 Task: Create a rule when a comment ending with text is posted to a card by anyone except me .
Action: Mouse moved to (1108, 80)
Screenshot: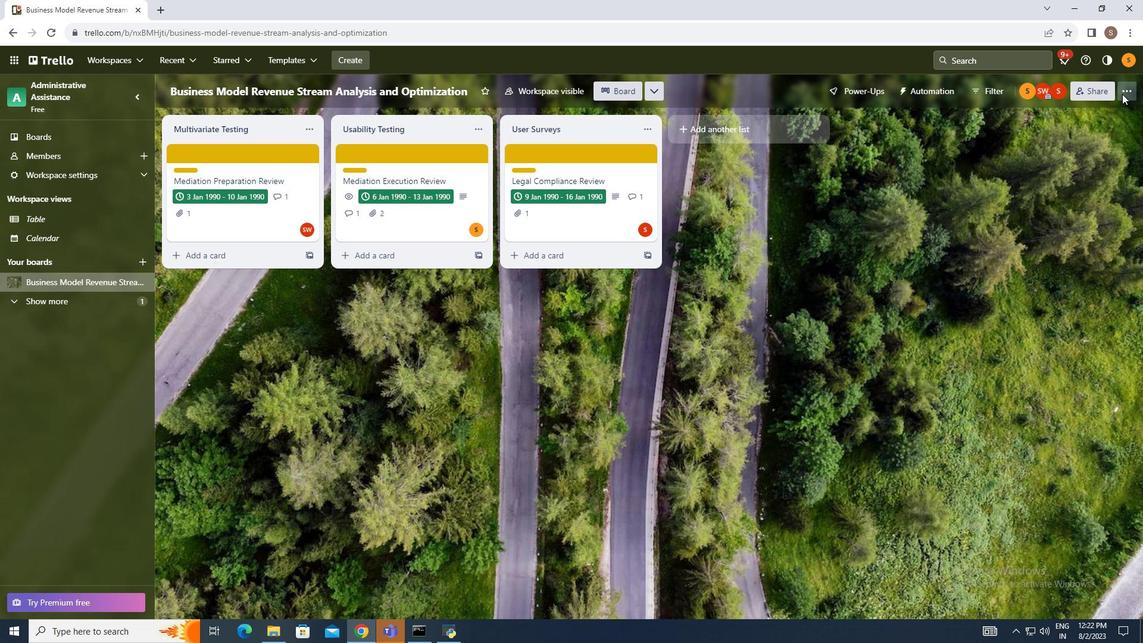 
Action: Mouse pressed left at (1108, 80)
Screenshot: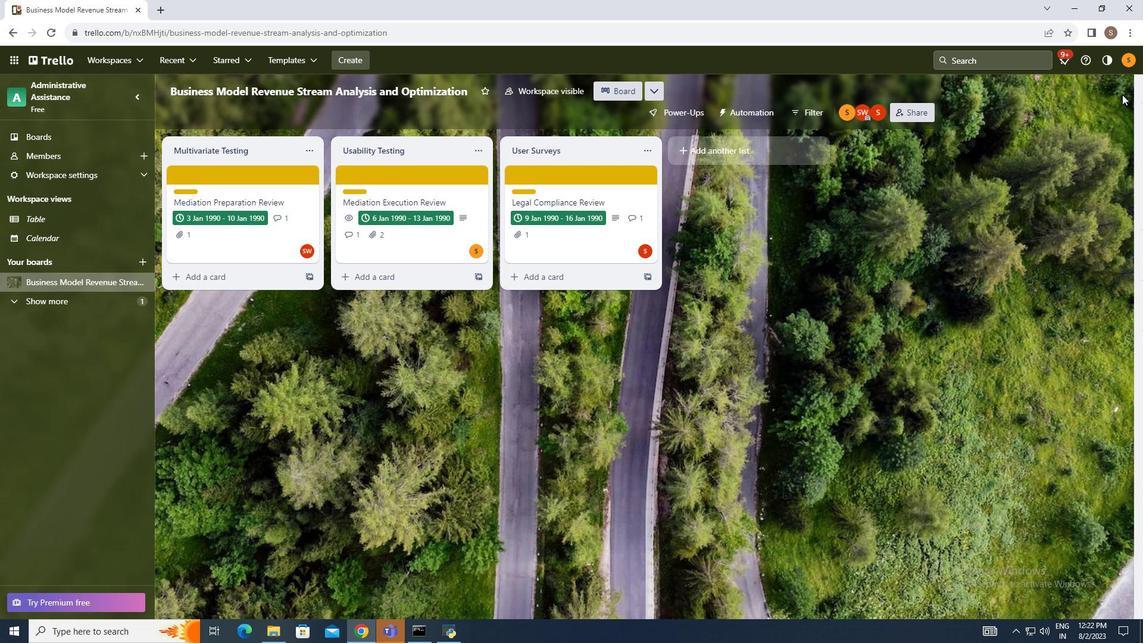 
Action: Mouse moved to (1014, 235)
Screenshot: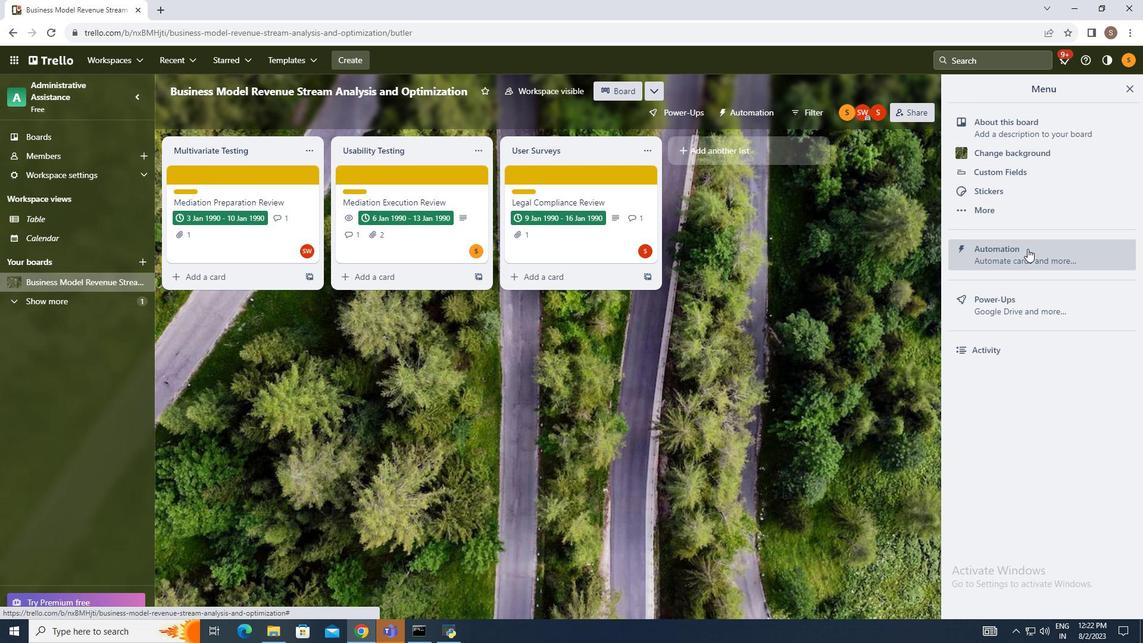 
Action: Mouse pressed left at (1014, 235)
Screenshot: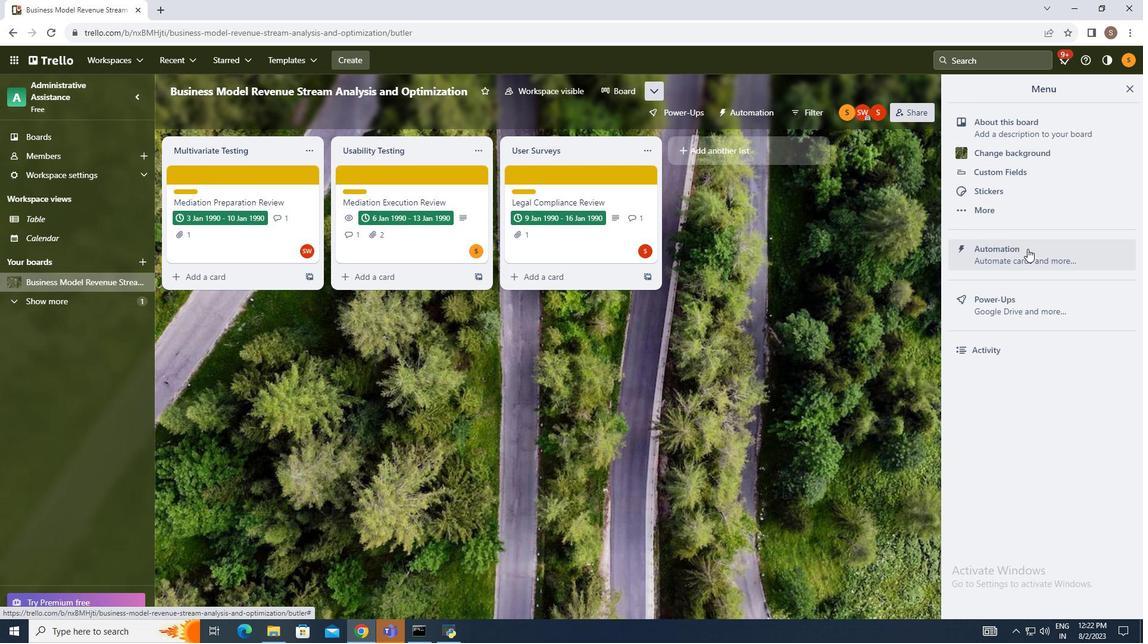 
Action: Mouse moved to (223, 197)
Screenshot: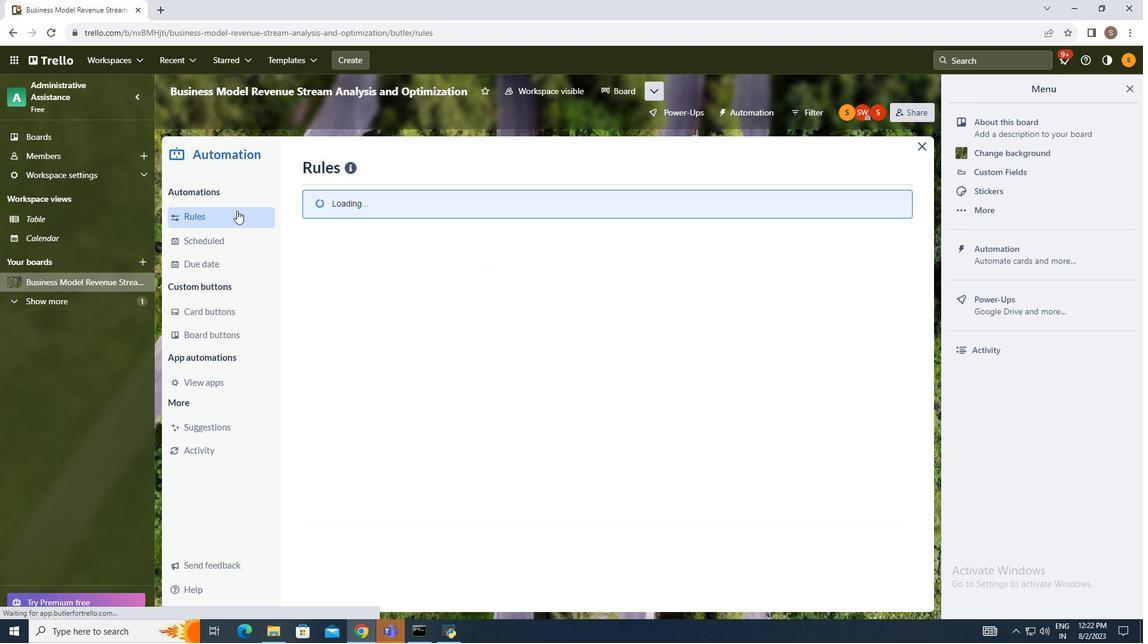 
Action: Mouse pressed left at (223, 197)
Screenshot: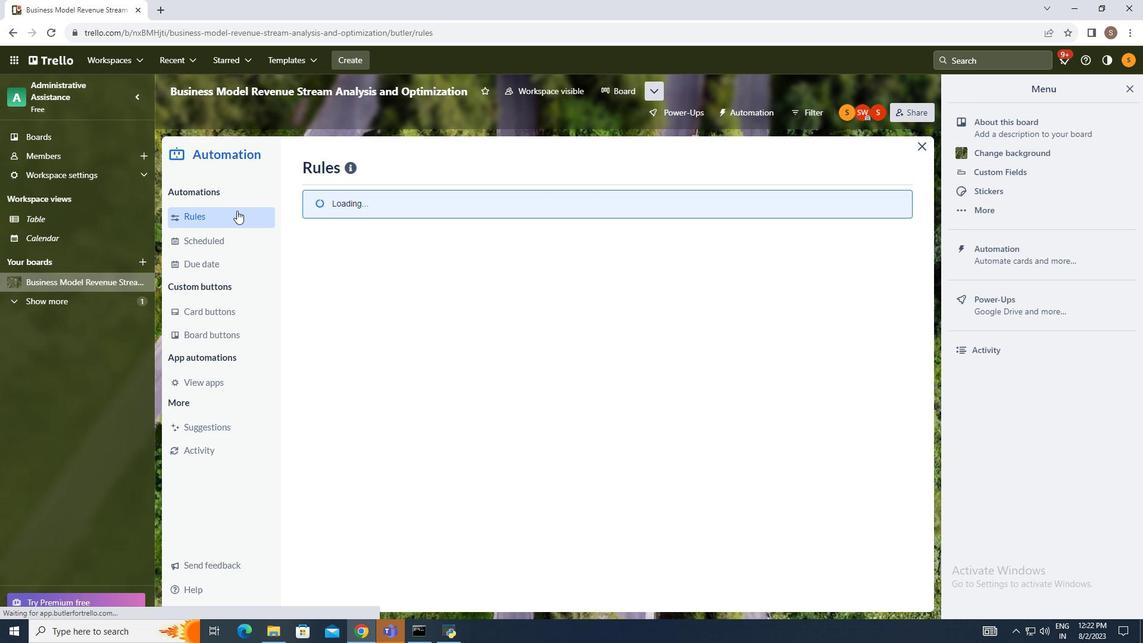 
Action: Mouse moved to (790, 149)
Screenshot: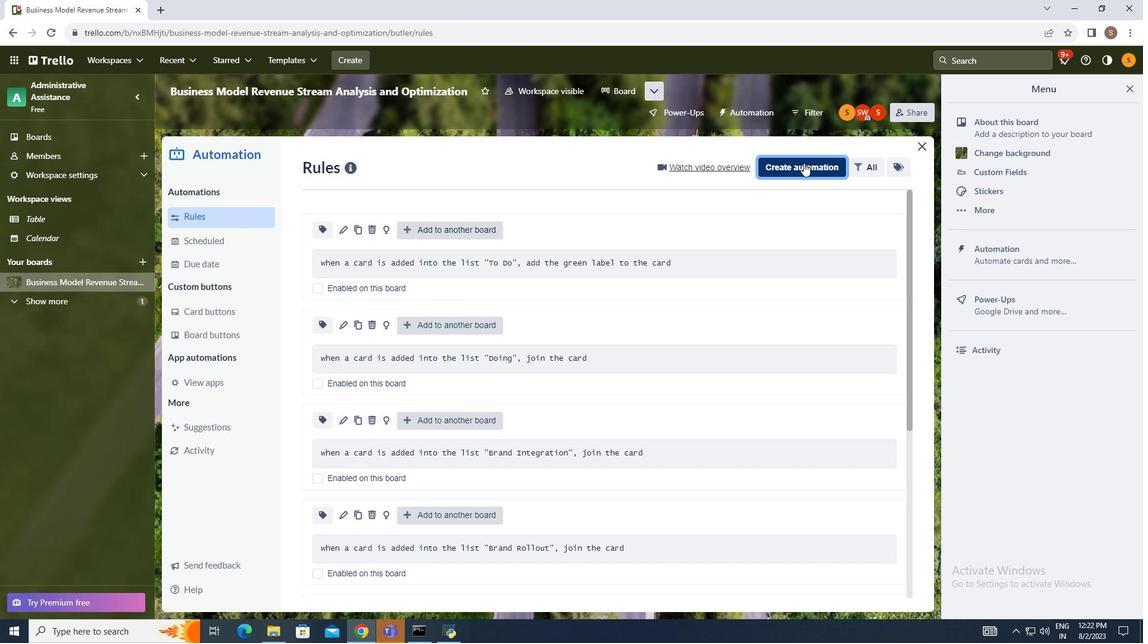 
Action: Mouse pressed left at (790, 149)
Screenshot: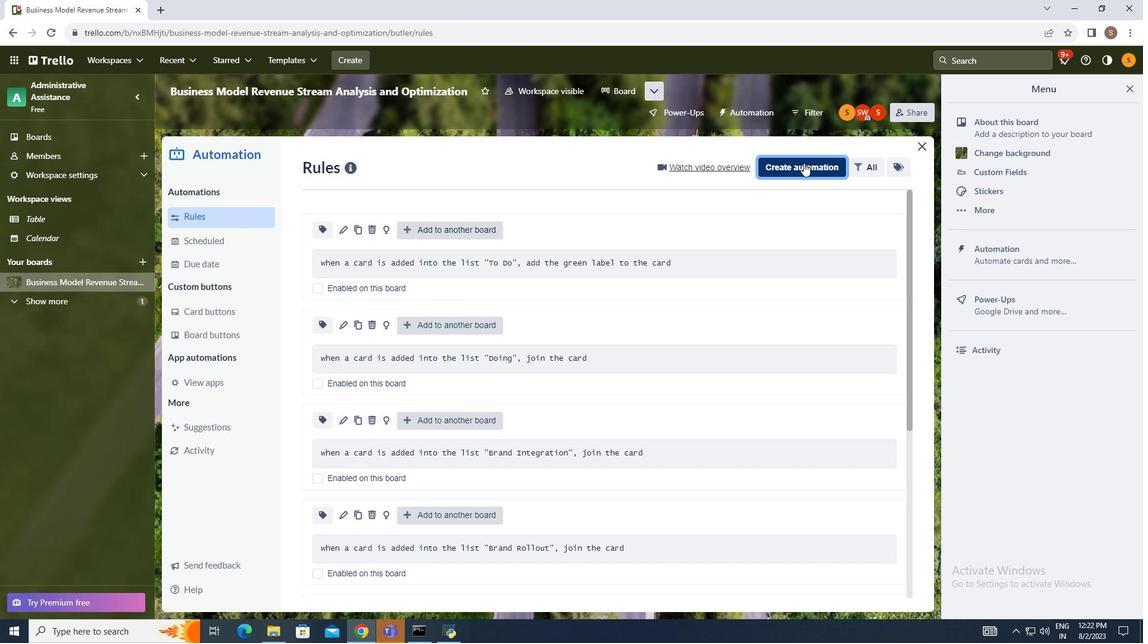 
Action: Mouse moved to (599, 272)
Screenshot: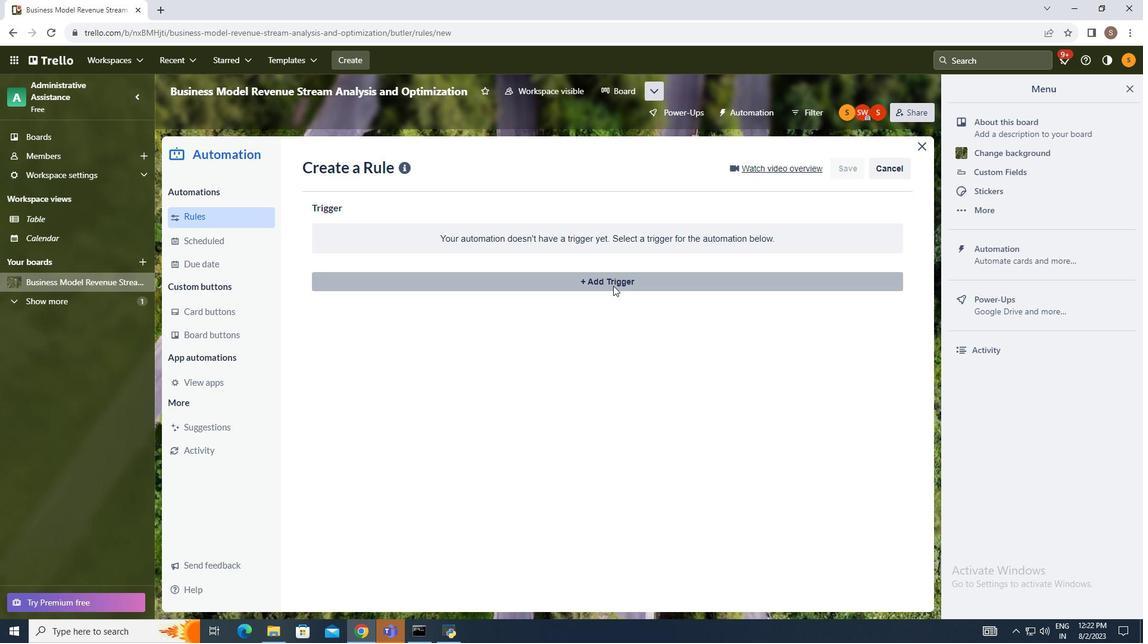 
Action: Mouse pressed left at (599, 272)
Screenshot: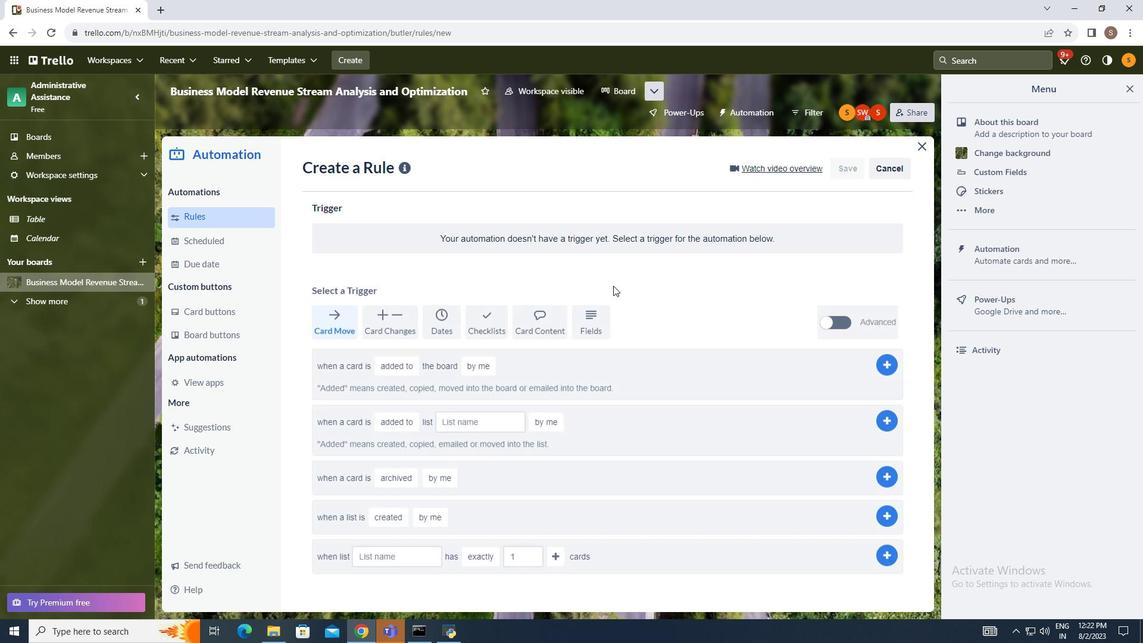 
Action: Mouse moved to (530, 312)
Screenshot: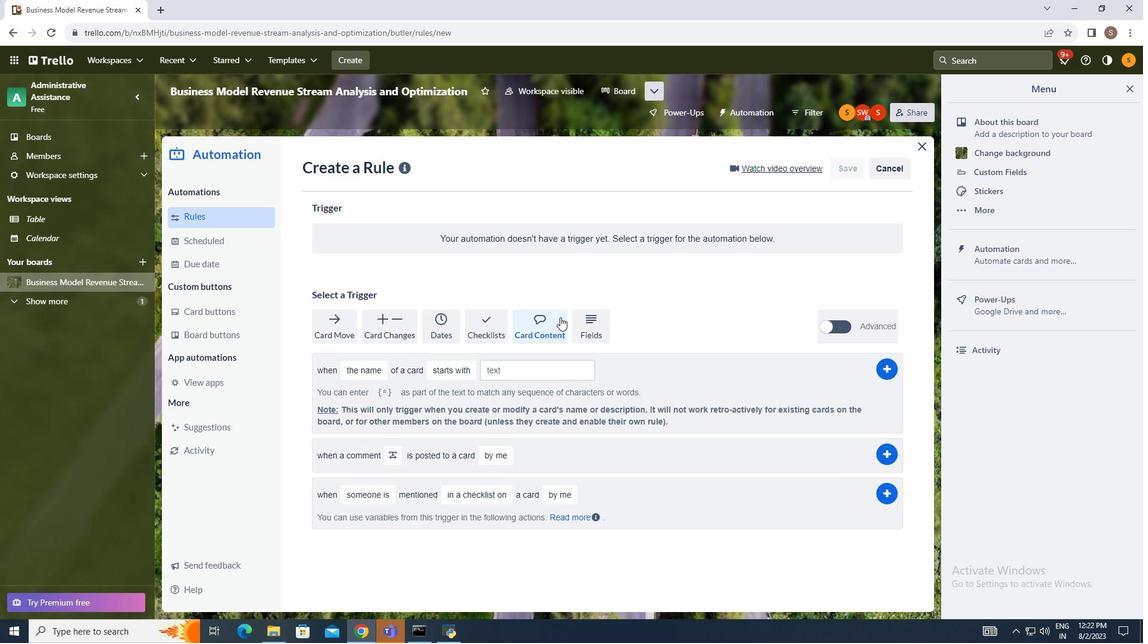
Action: Mouse pressed left at (530, 312)
Screenshot: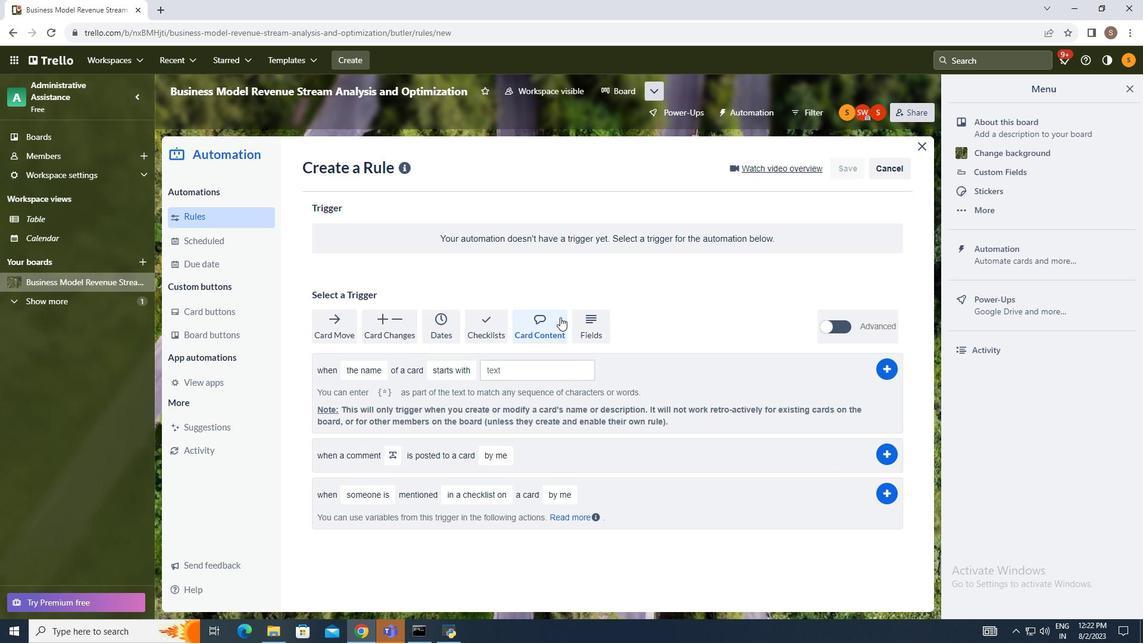 
Action: Mouse moved to (378, 435)
Screenshot: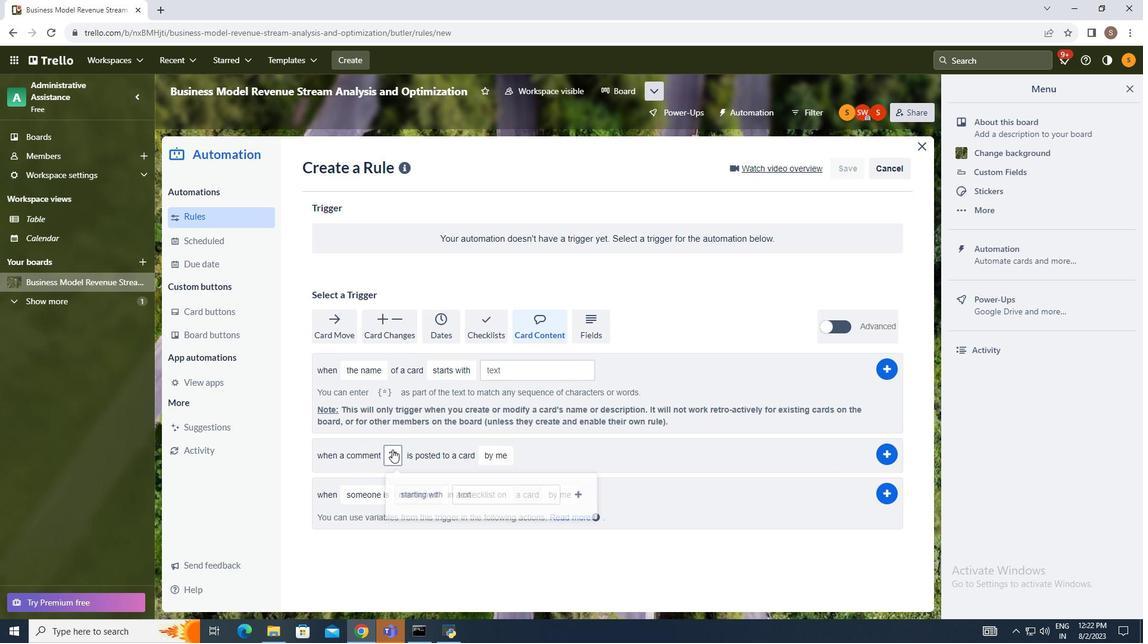 
Action: Mouse pressed left at (378, 435)
Screenshot: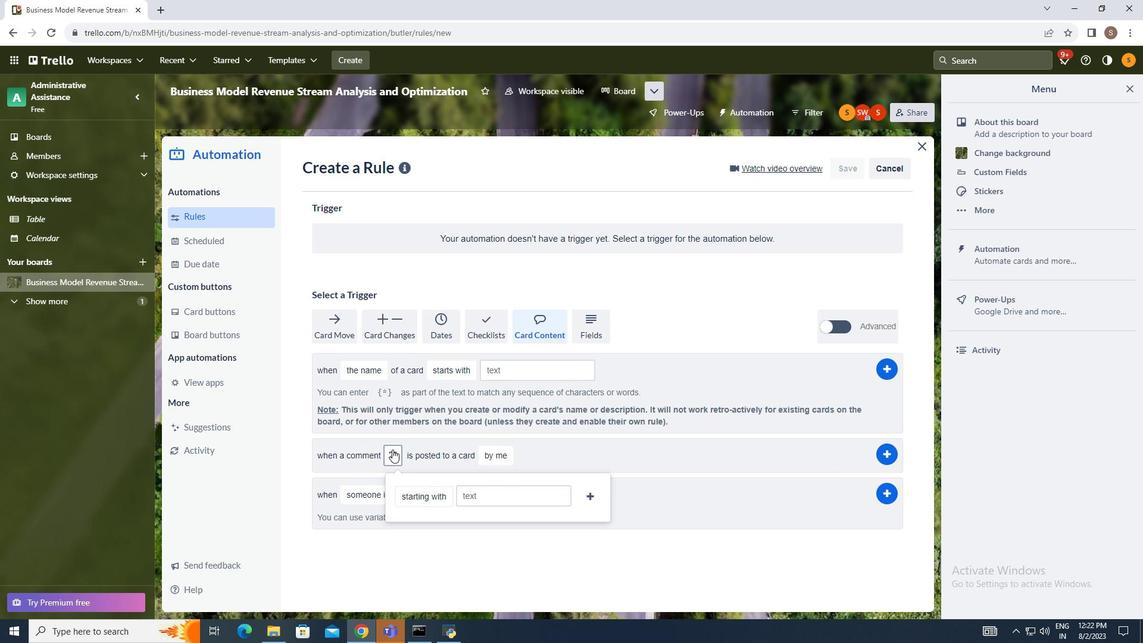 
Action: Mouse moved to (398, 476)
Screenshot: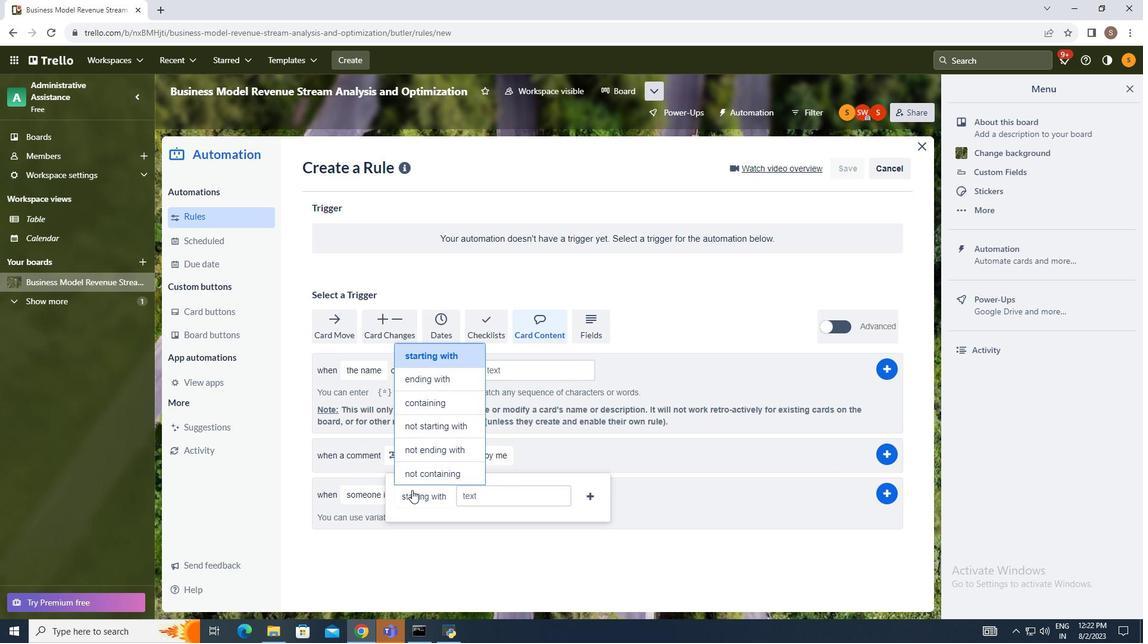 
Action: Mouse pressed left at (398, 476)
Screenshot: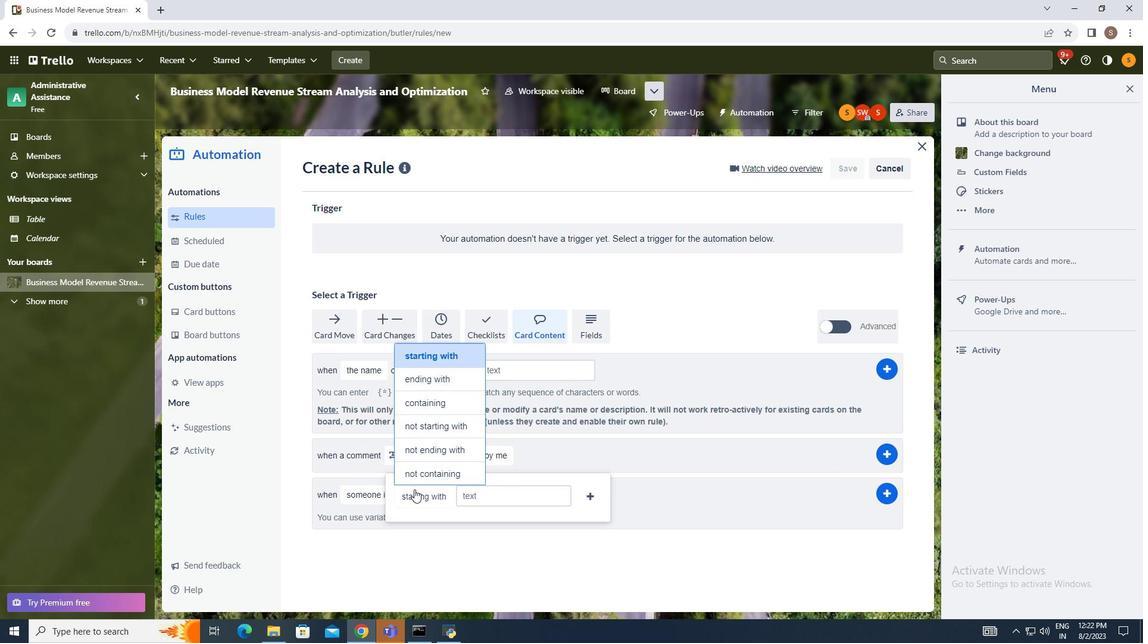 
Action: Mouse moved to (422, 365)
Screenshot: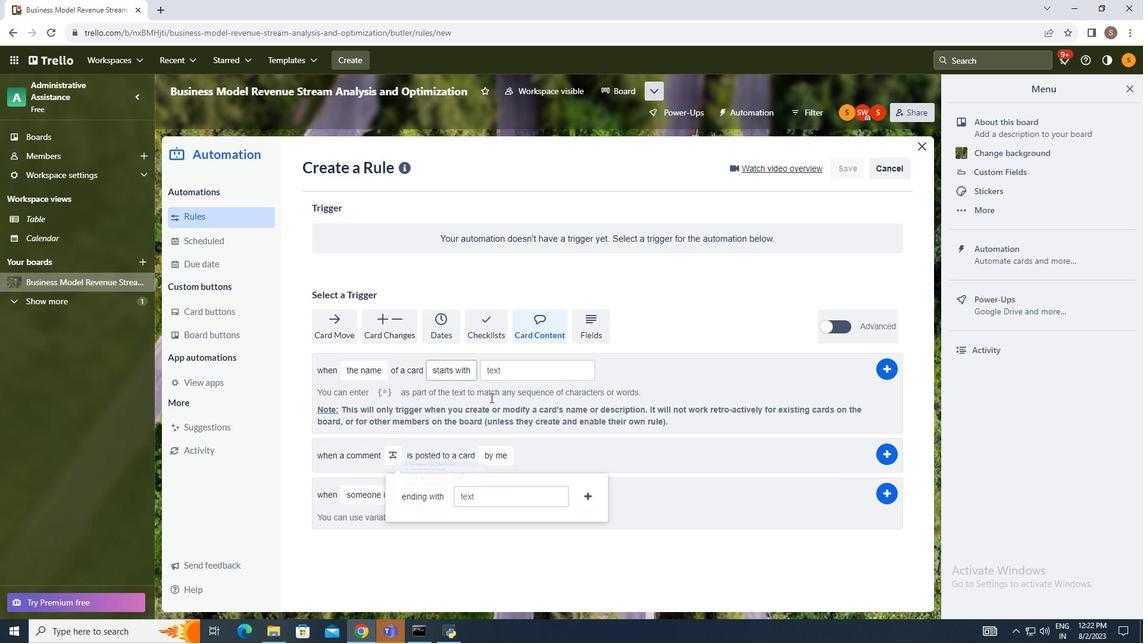 
Action: Mouse pressed left at (422, 365)
Screenshot: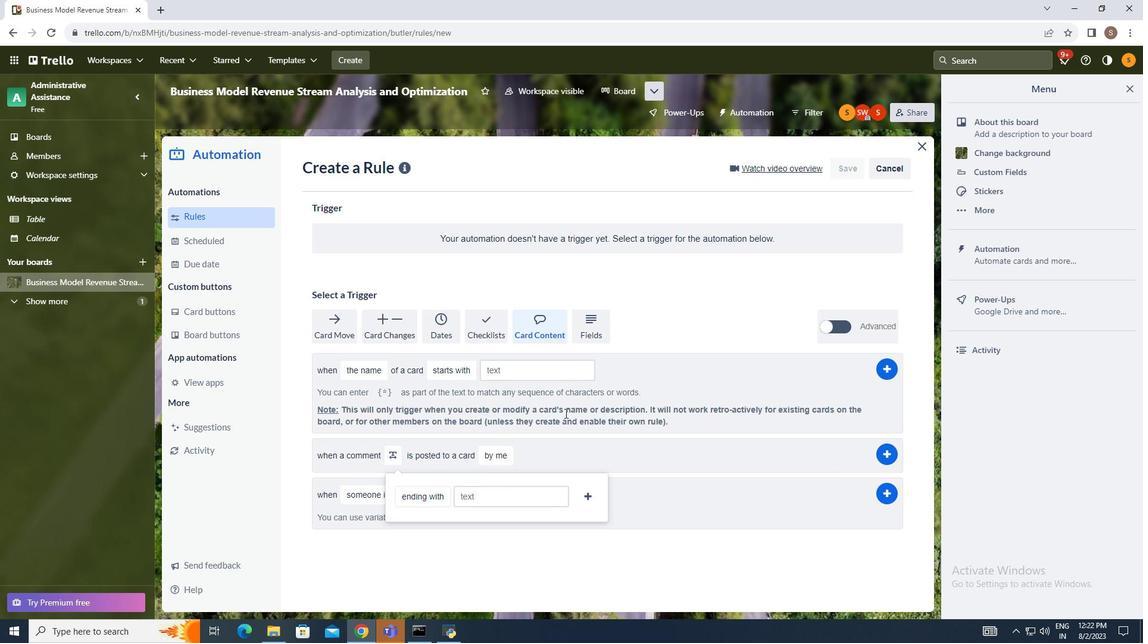 
Action: Mouse moved to (477, 483)
Screenshot: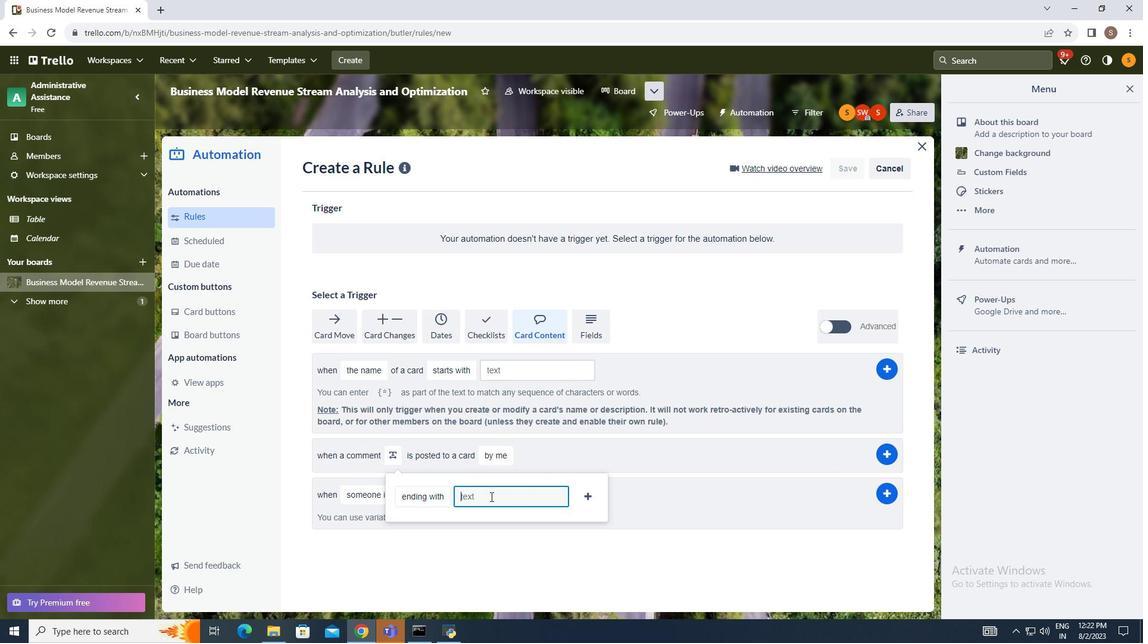 
Action: Mouse pressed left at (477, 483)
Screenshot: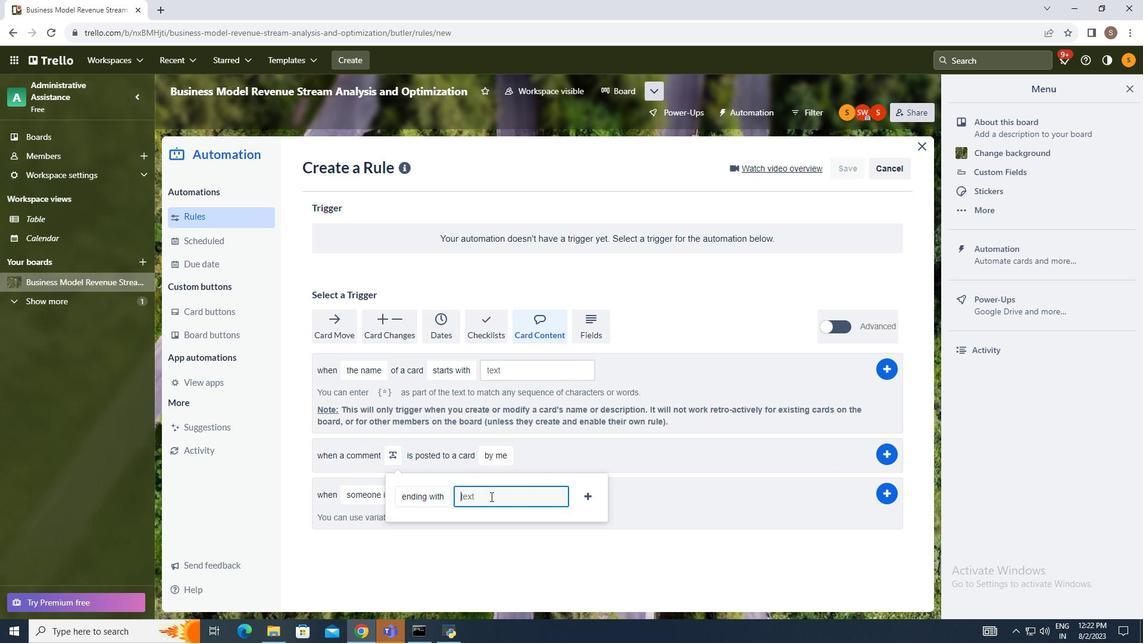 
Action: Key pressed text
Screenshot: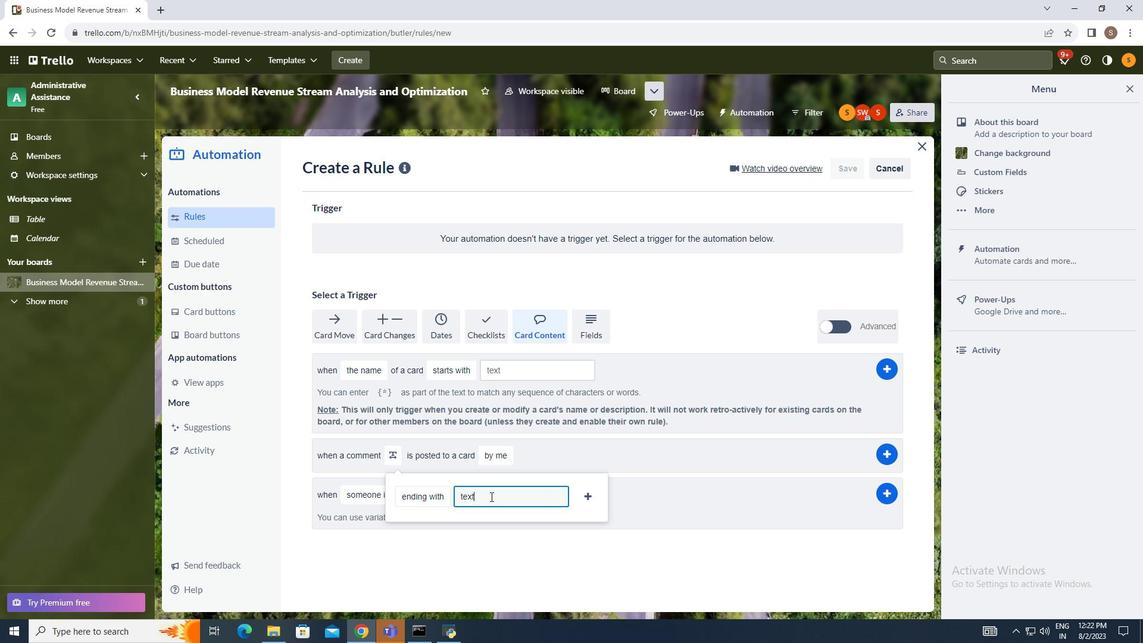 
Action: Mouse moved to (570, 485)
Screenshot: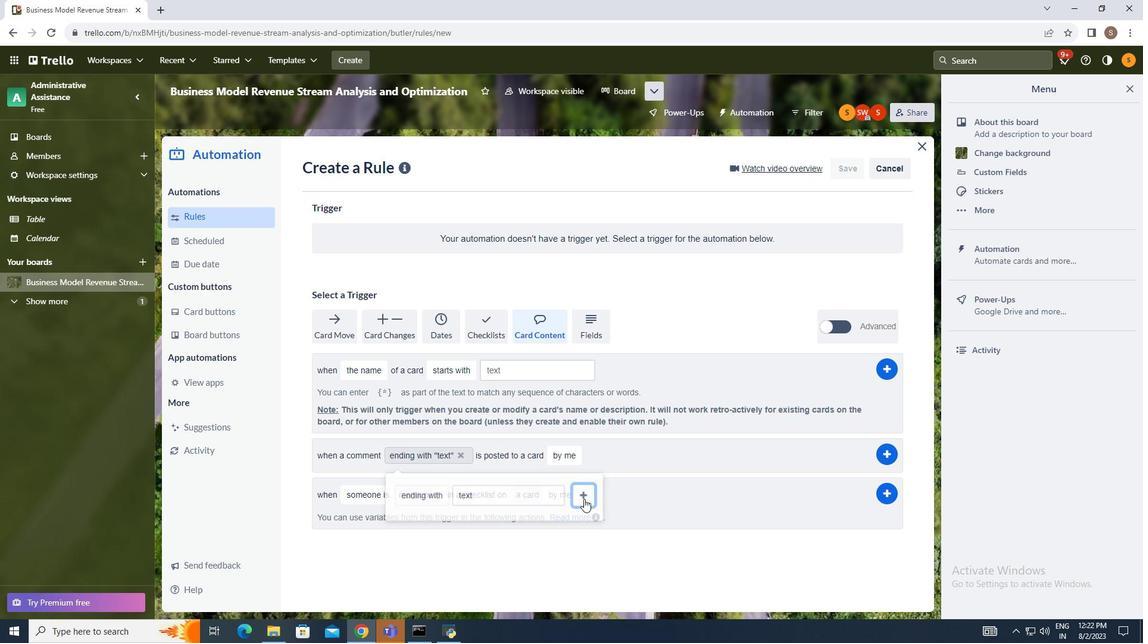 
Action: Mouse pressed left at (570, 485)
Screenshot: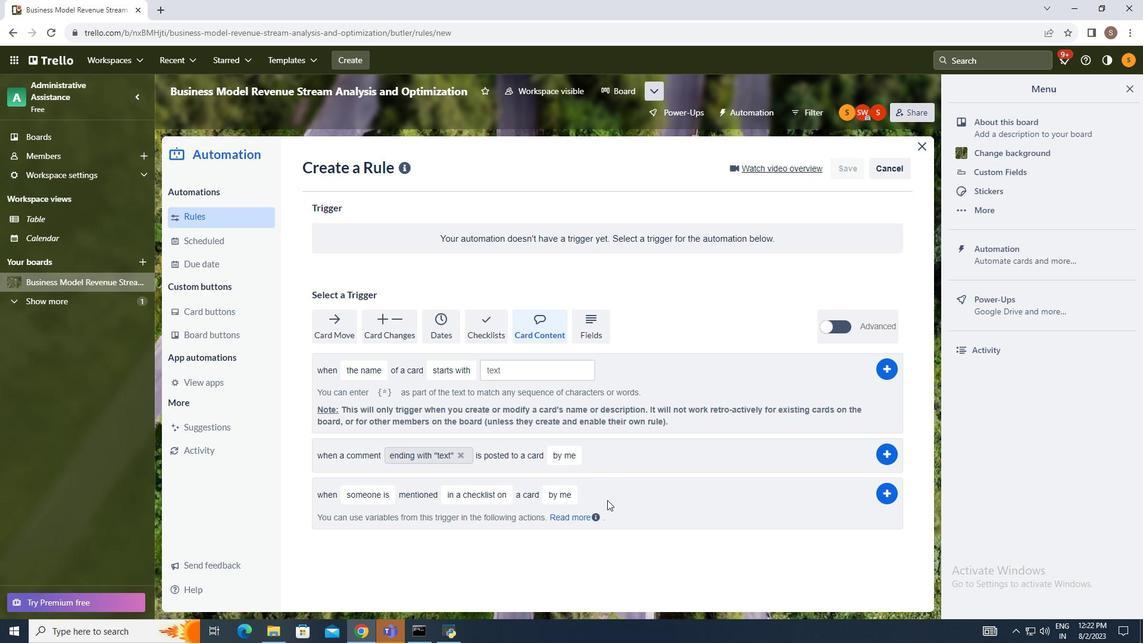 
Action: Mouse moved to (549, 438)
Screenshot: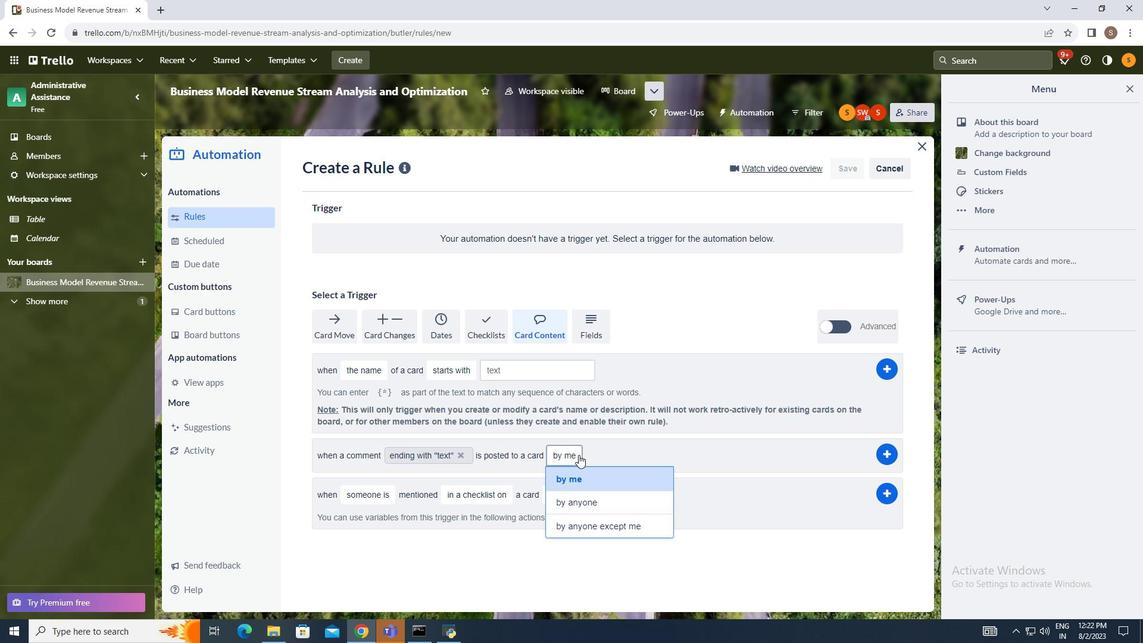 
Action: Mouse pressed left at (549, 438)
Screenshot: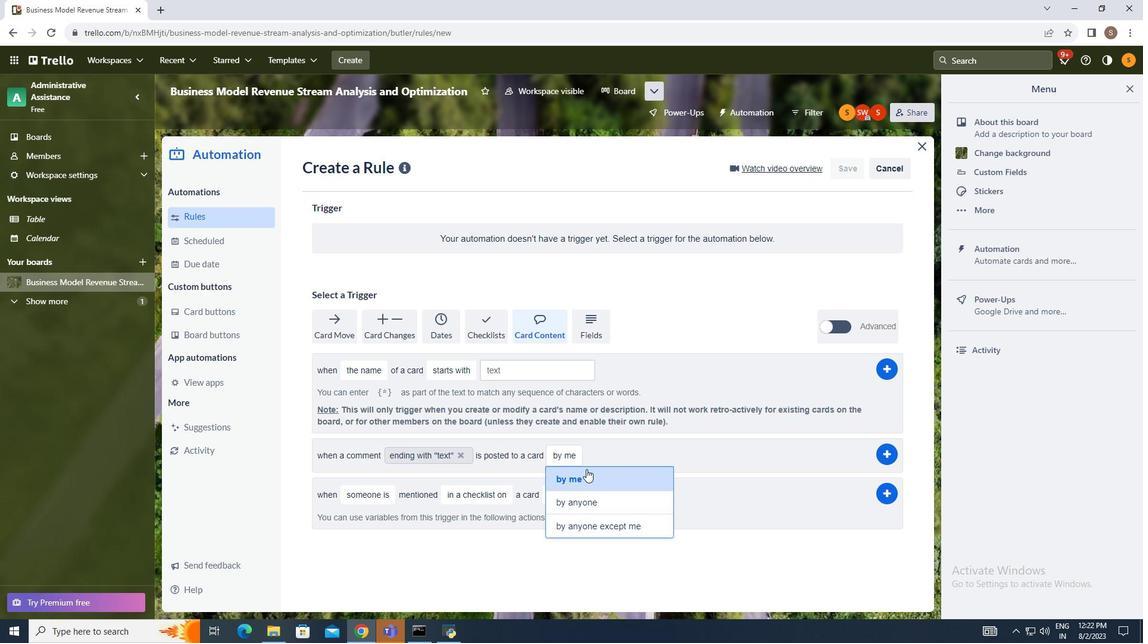 
Action: Mouse moved to (587, 515)
Screenshot: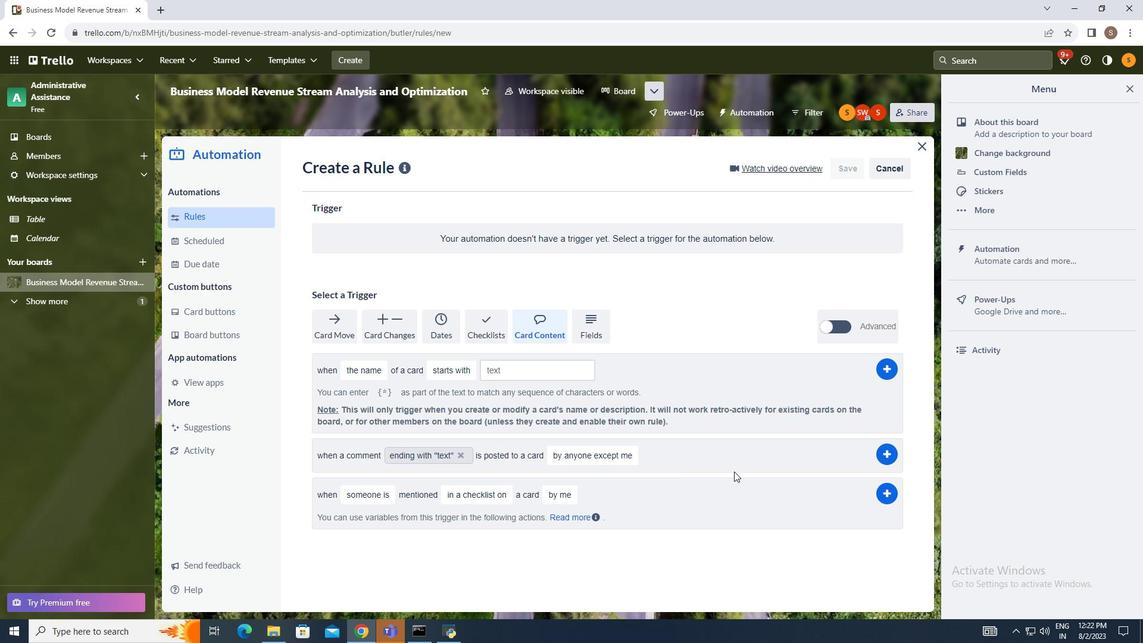 
Action: Mouse pressed left at (587, 515)
Screenshot: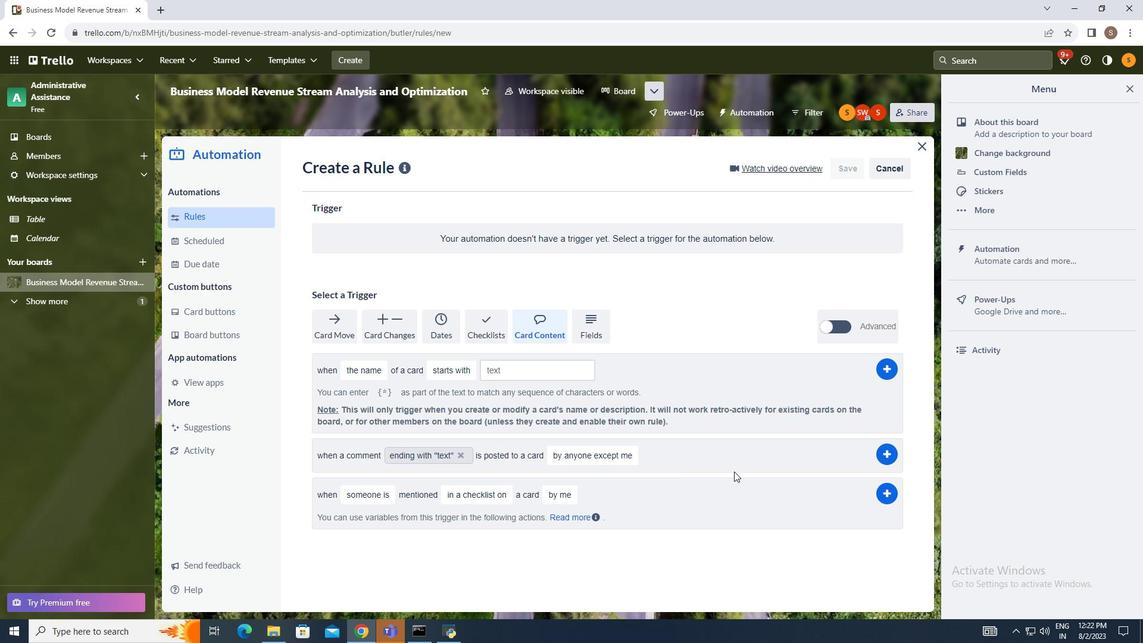 
Action: Mouse moved to (873, 437)
Screenshot: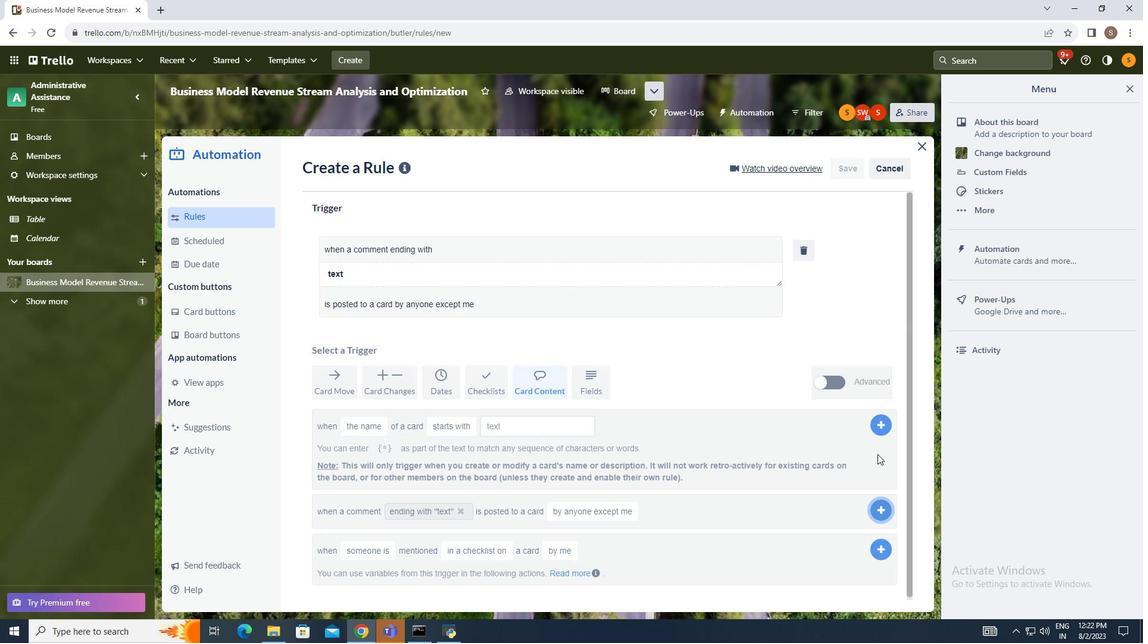 
Action: Mouse pressed left at (873, 437)
Screenshot: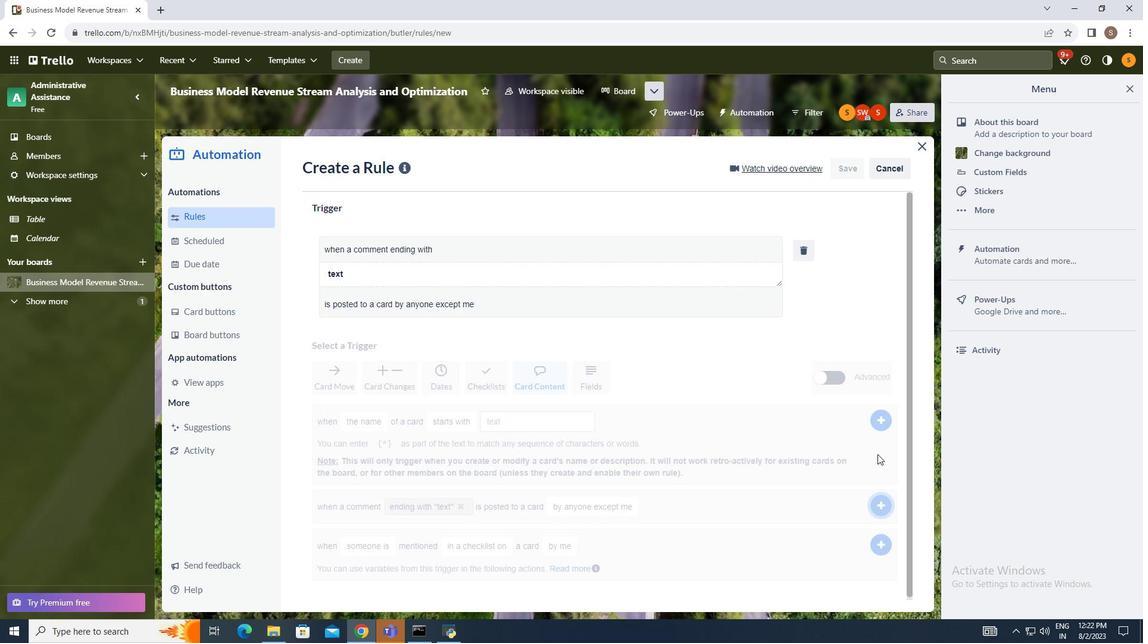 
Action: Mouse moved to (963, 409)
Screenshot: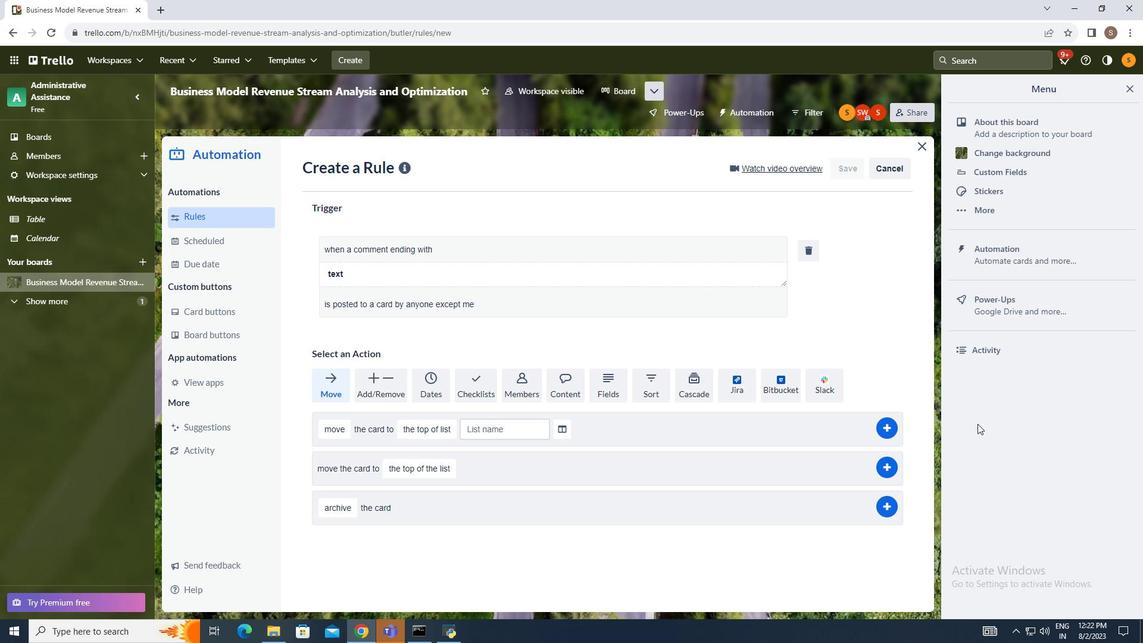 
